Task: In the  document action plan.txt Use the tool word Count 'and display word count while typing'. Find the word using Dictionary 'generous'. Below name insert the link: www.facebook.com
Action: Mouse moved to (172, 60)
Screenshot: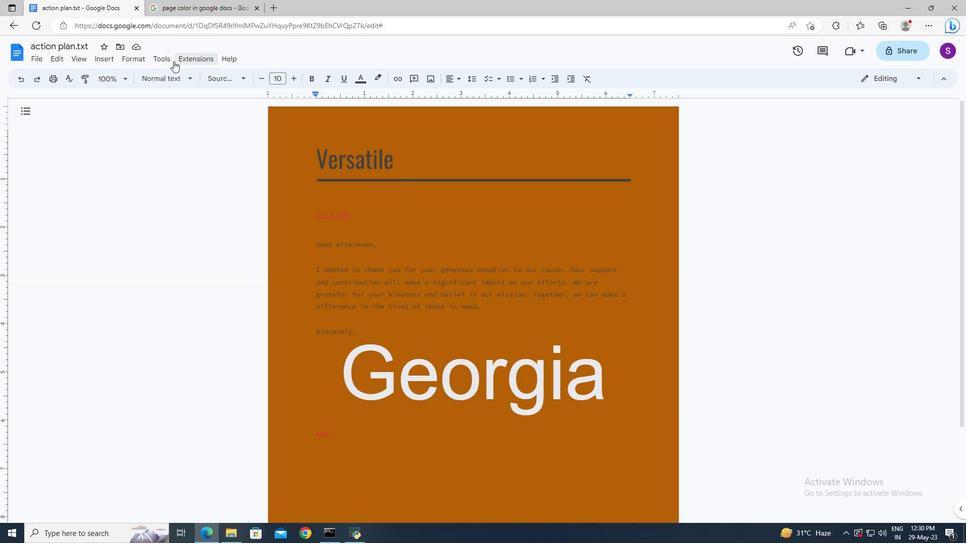 
Action: Mouse pressed left at (172, 60)
Screenshot: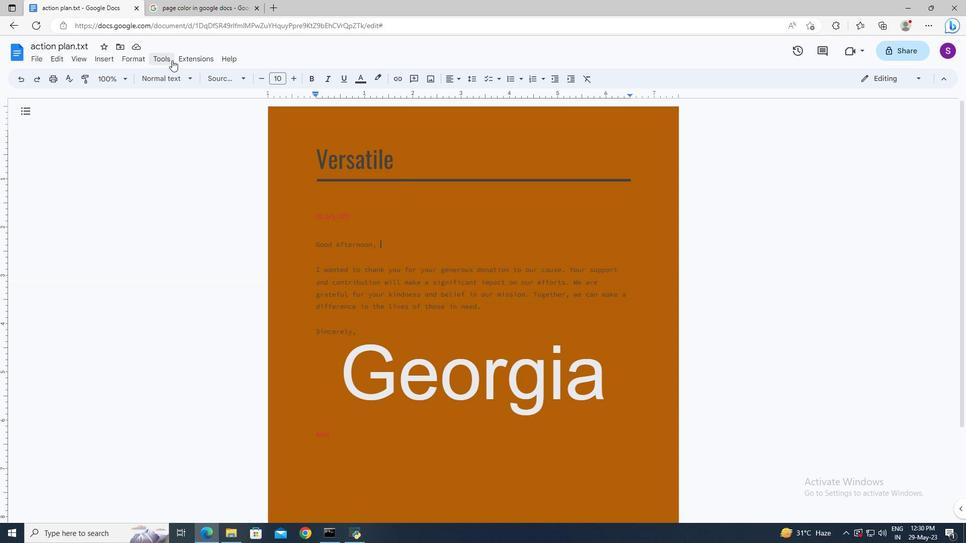 
Action: Mouse moved to (198, 93)
Screenshot: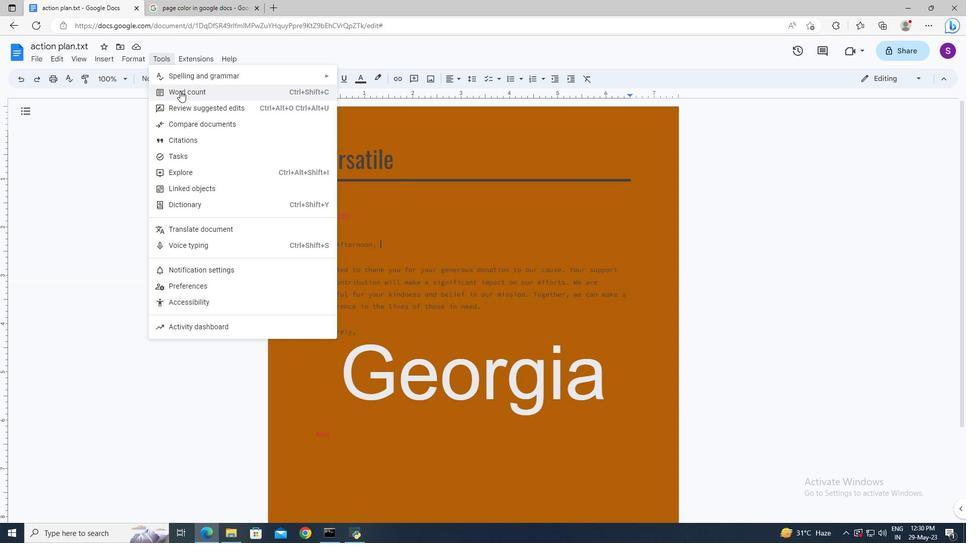 
Action: Mouse pressed left at (198, 93)
Screenshot: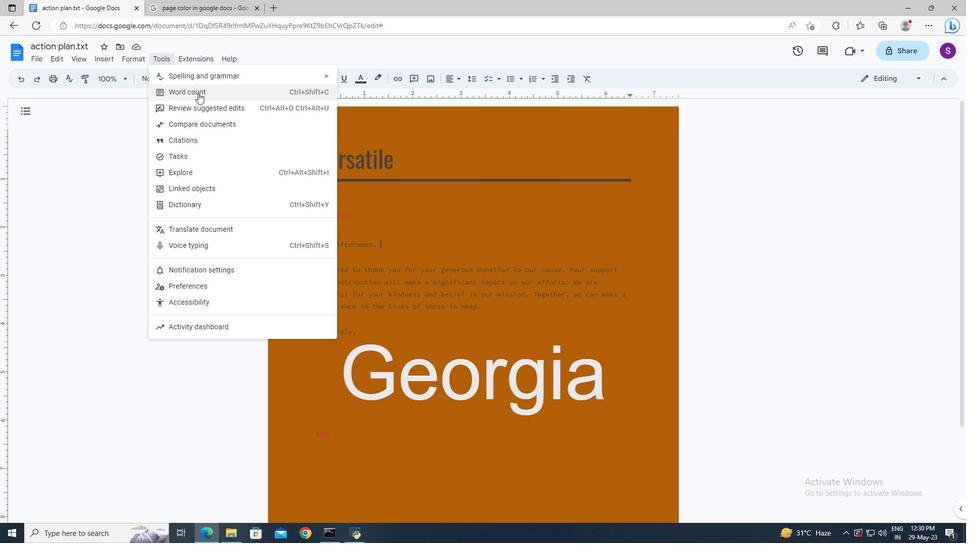 
Action: Mouse moved to (425, 325)
Screenshot: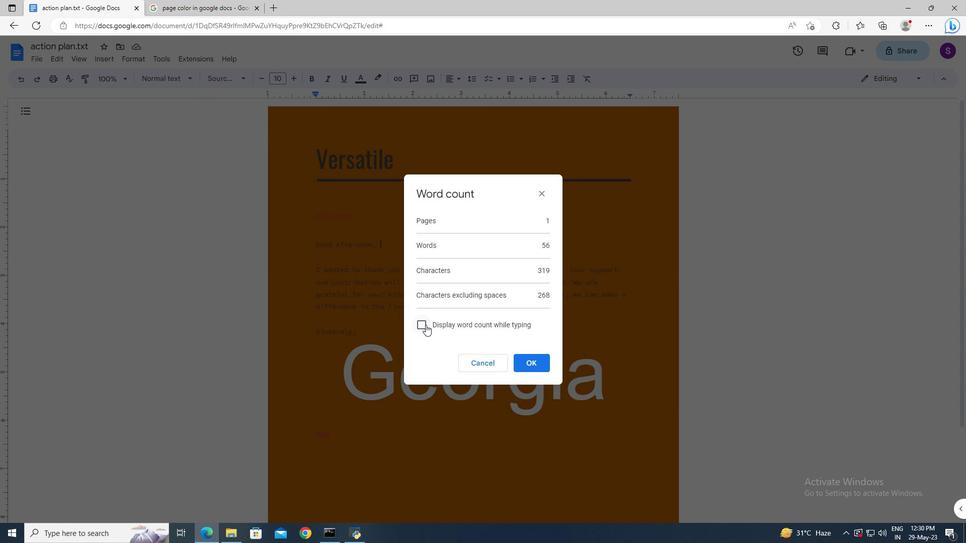 
Action: Mouse pressed left at (425, 325)
Screenshot: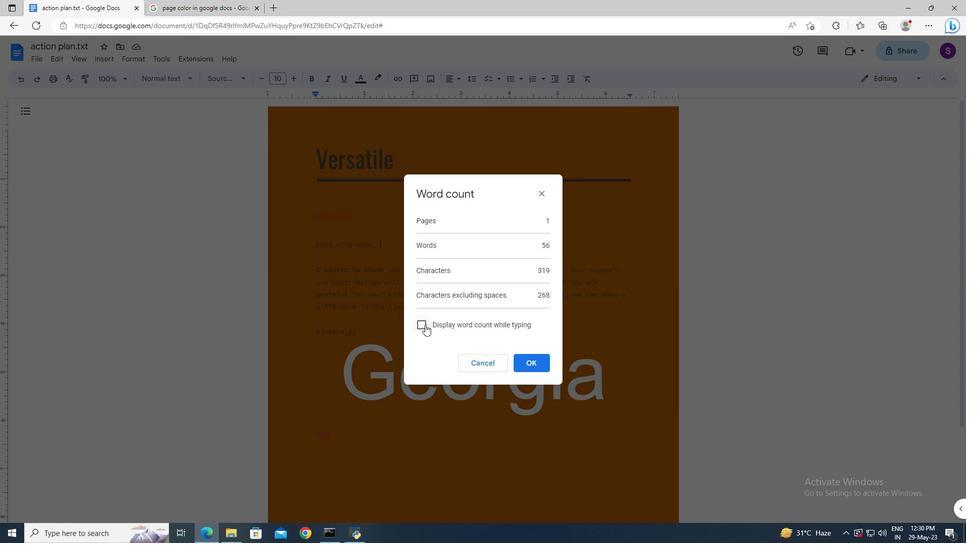 
Action: Mouse moved to (526, 363)
Screenshot: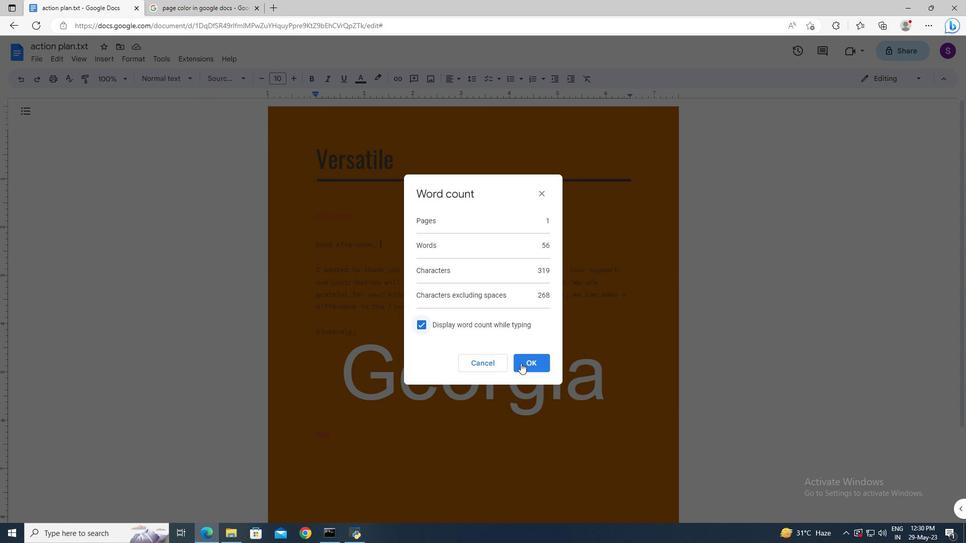 
Action: Mouse pressed left at (526, 363)
Screenshot: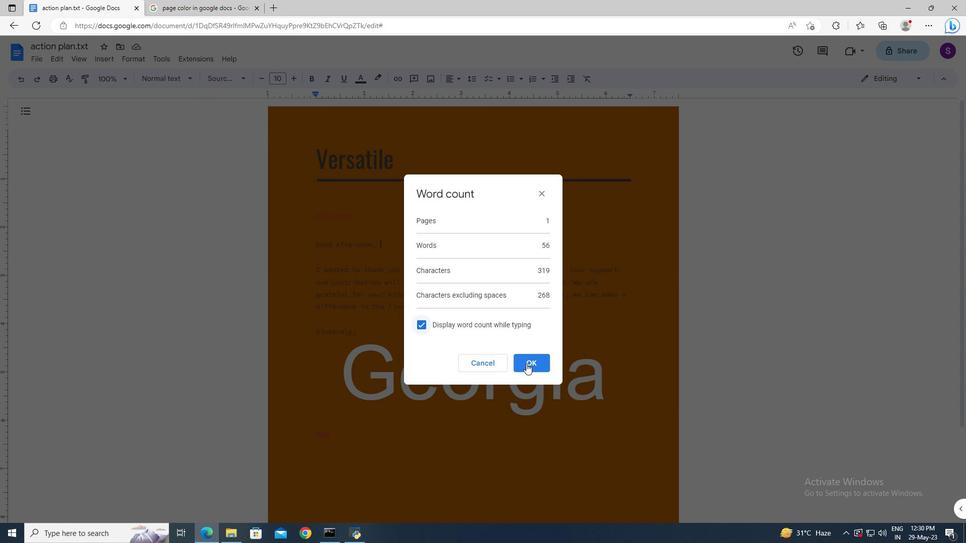 
Action: Mouse moved to (157, 61)
Screenshot: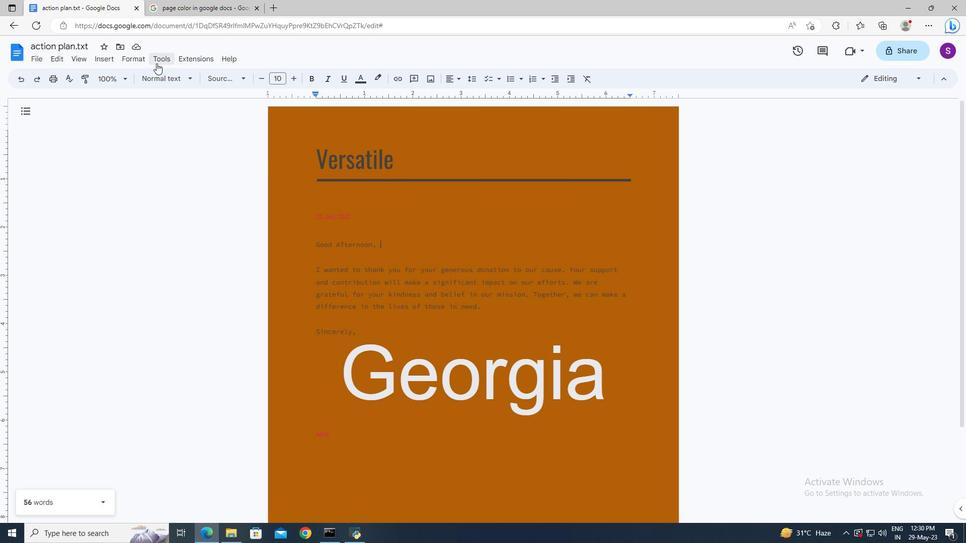 
Action: Mouse pressed left at (157, 61)
Screenshot: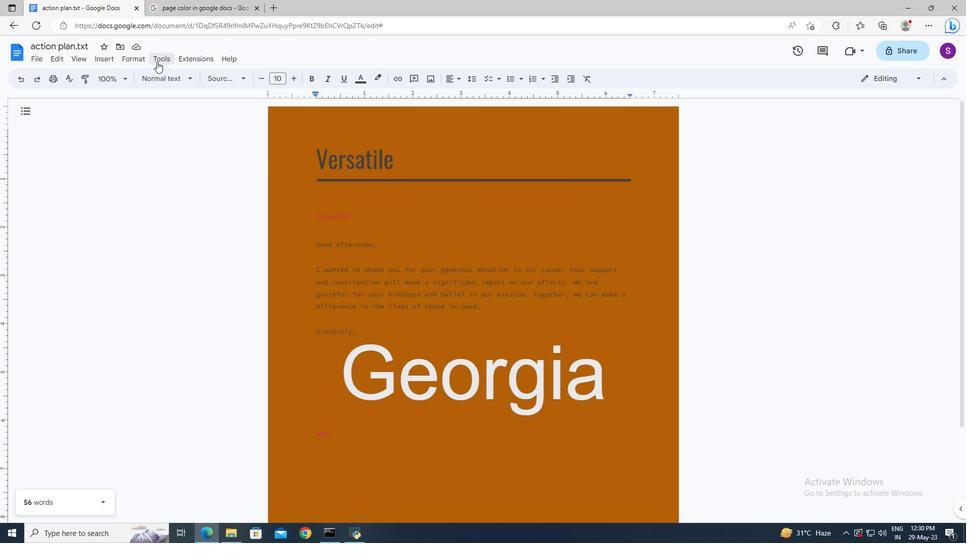 
Action: Mouse moved to (184, 200)
Screenshot: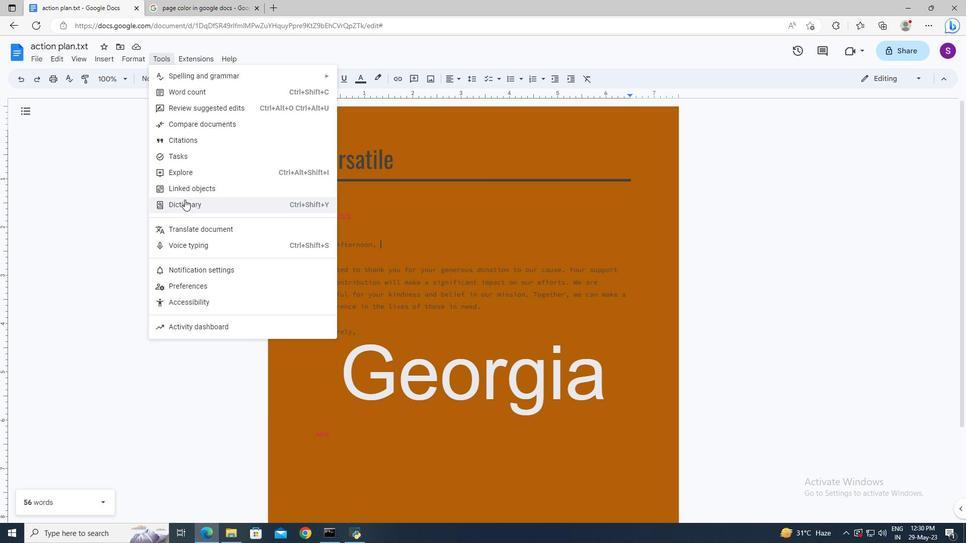 
Action: Mouse pressed left at (184, 200)
Screenshot: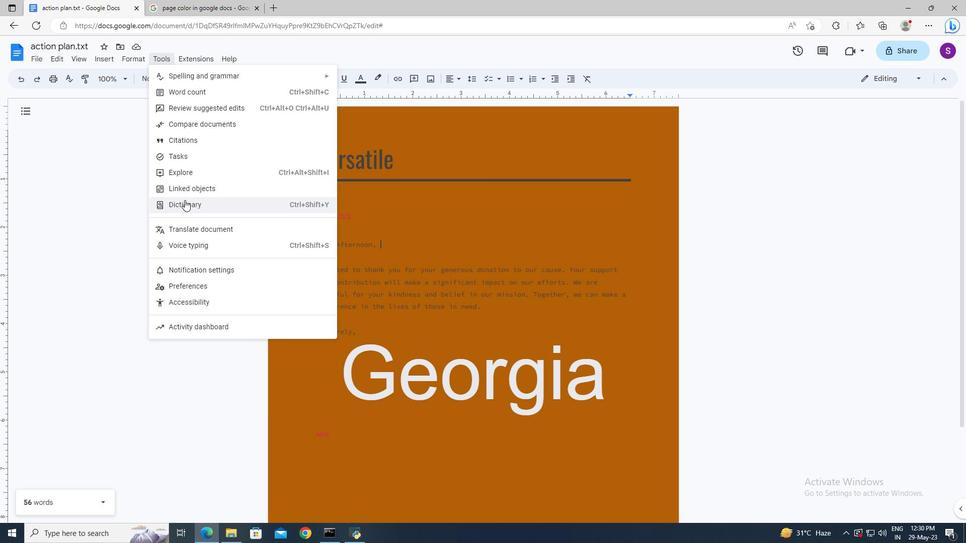 
Action: Mouse moved to (191, 197)
Screenshot: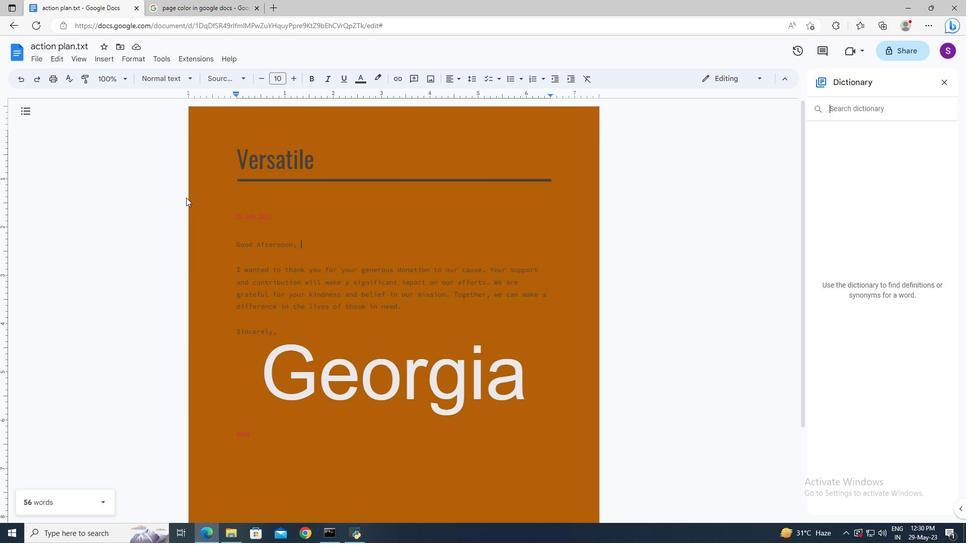 
Action: Key pressed geneo<Key.backspace>rous<Key.enter>
Screenshot: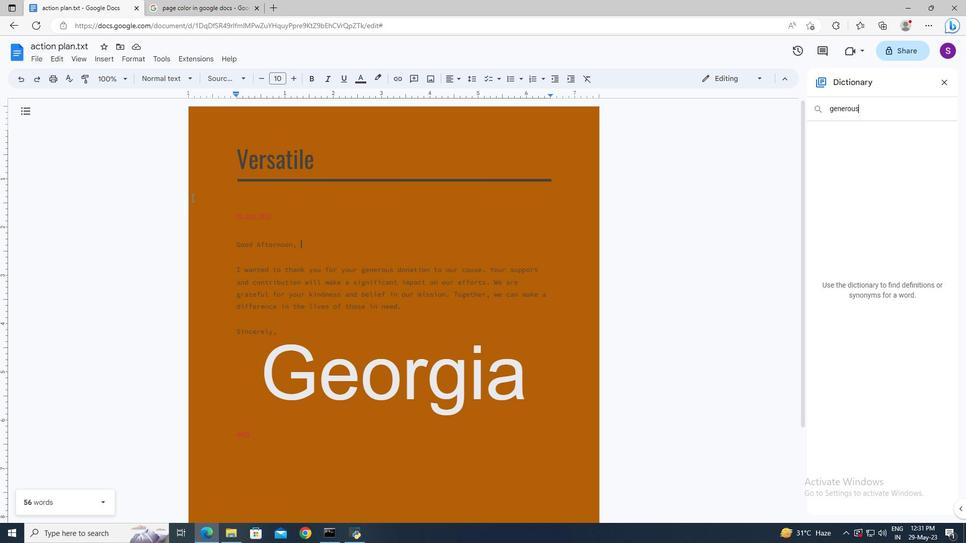 
Action: Mouse moved to (323, 168)
Screenshot: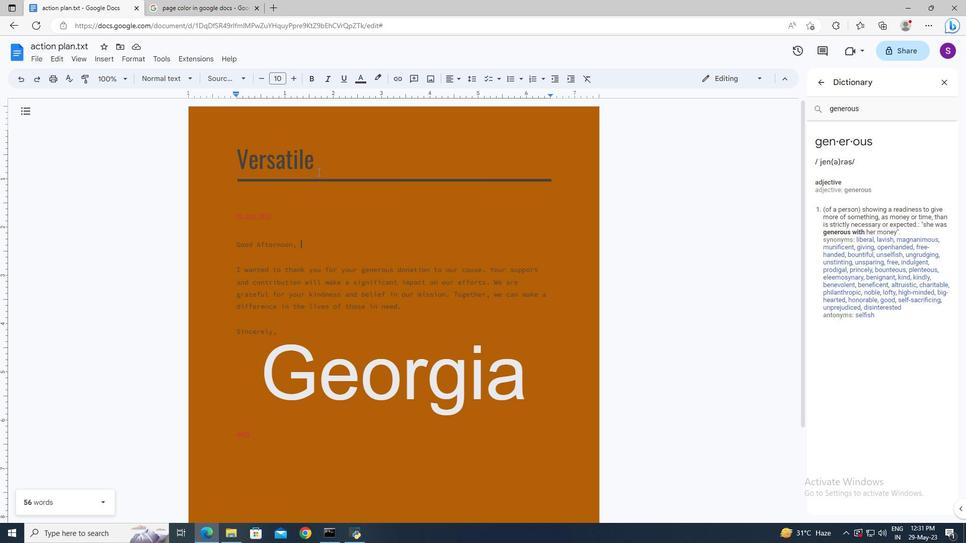 
Action: Mouse pressed left at (323, 168)
Screenshot: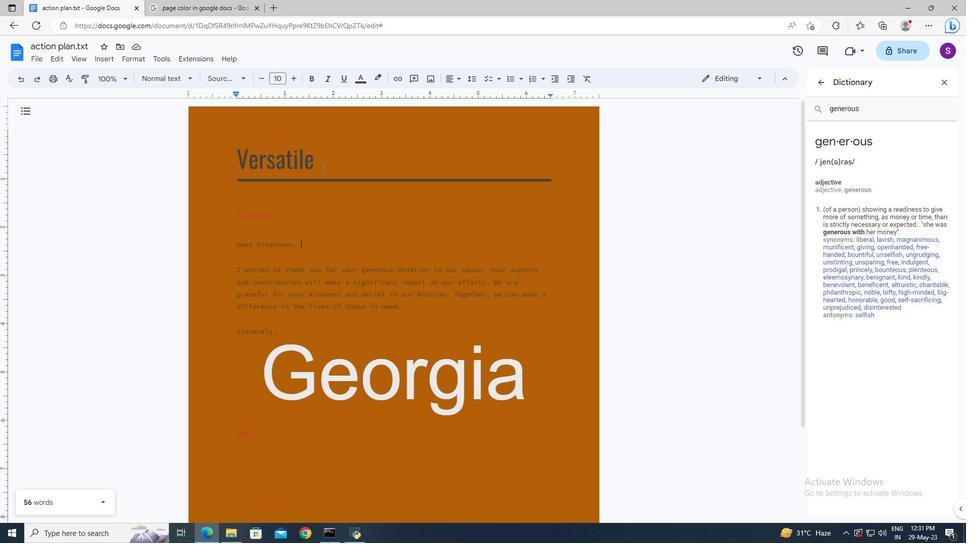 
Action: Key pressed <Key.enter>
Screenshot: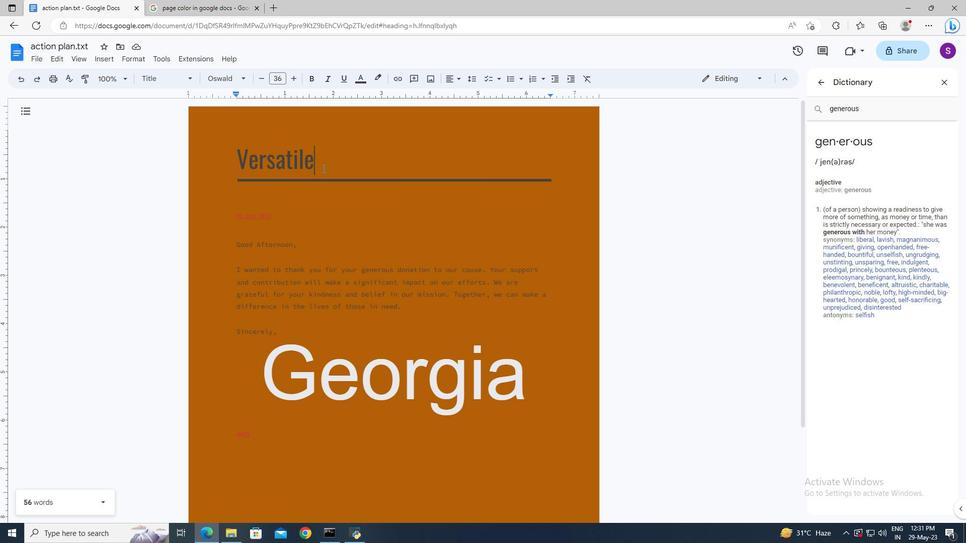 
Action: Mouse moved to (115, 60)
Screenshot: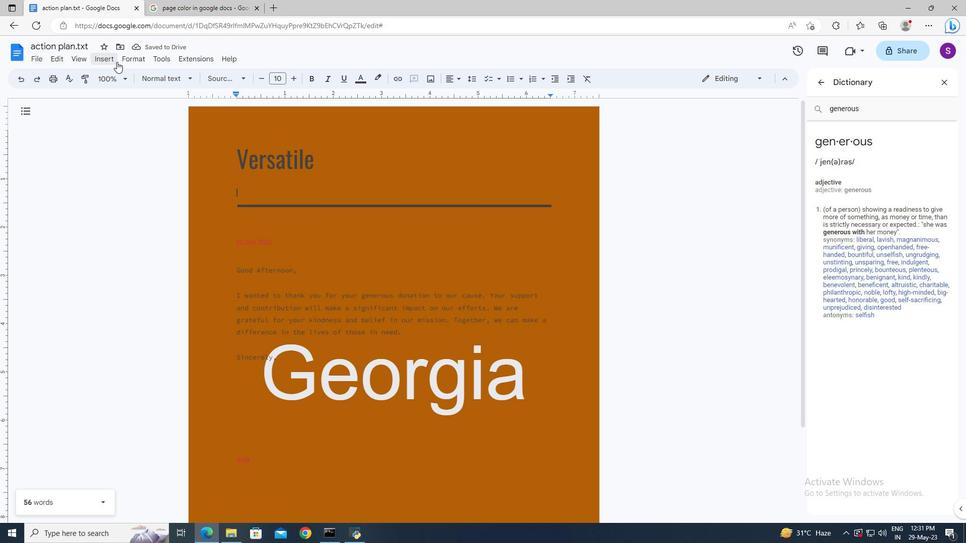
Action: Mouse pressed left at (115, 60)
Screenshot: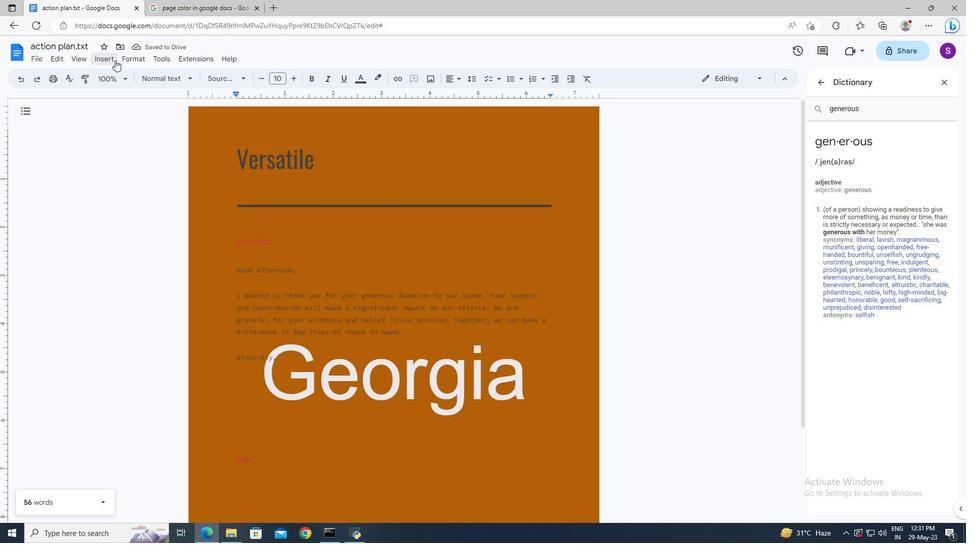 
Action: Mouse moved to (146, 370)
Screenshot: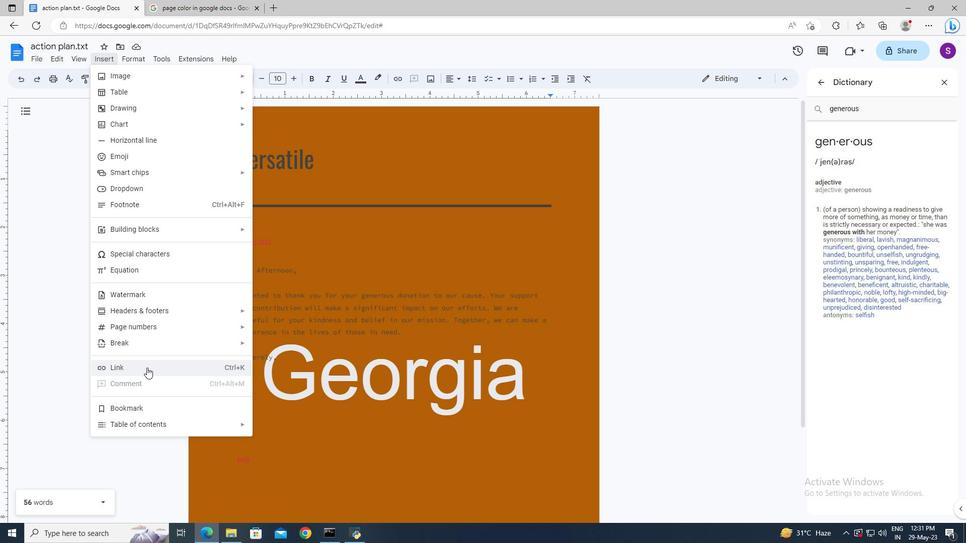 
Action: Mouse pressed left at (146, 370)
Screenshot: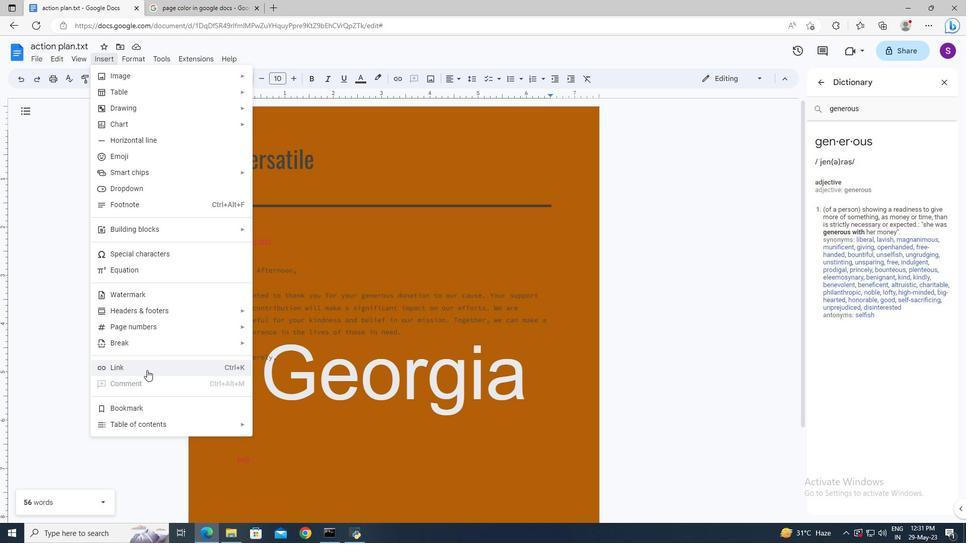 
Action: Mouse moved to (150, 367)
Screenshot: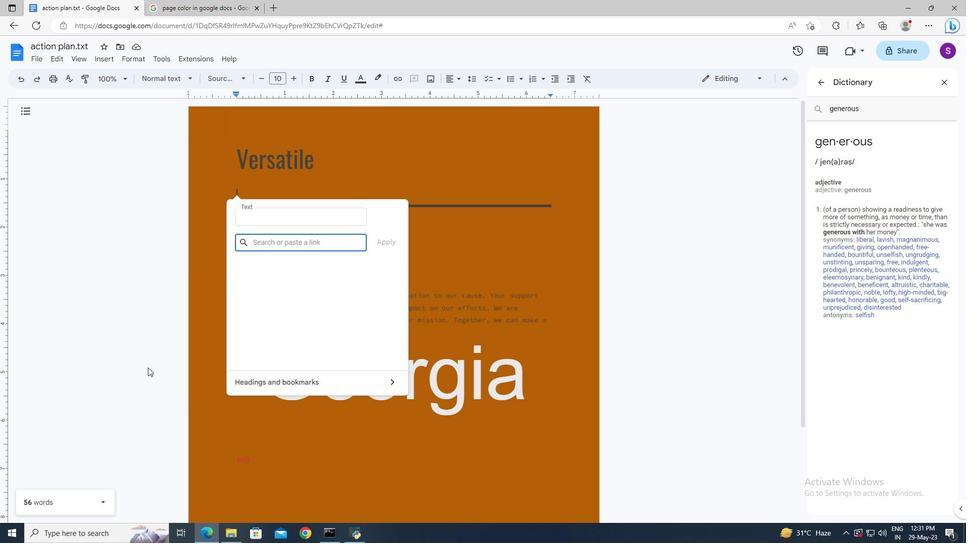 
Action: Key pressed www.facebook.com
Screenshot: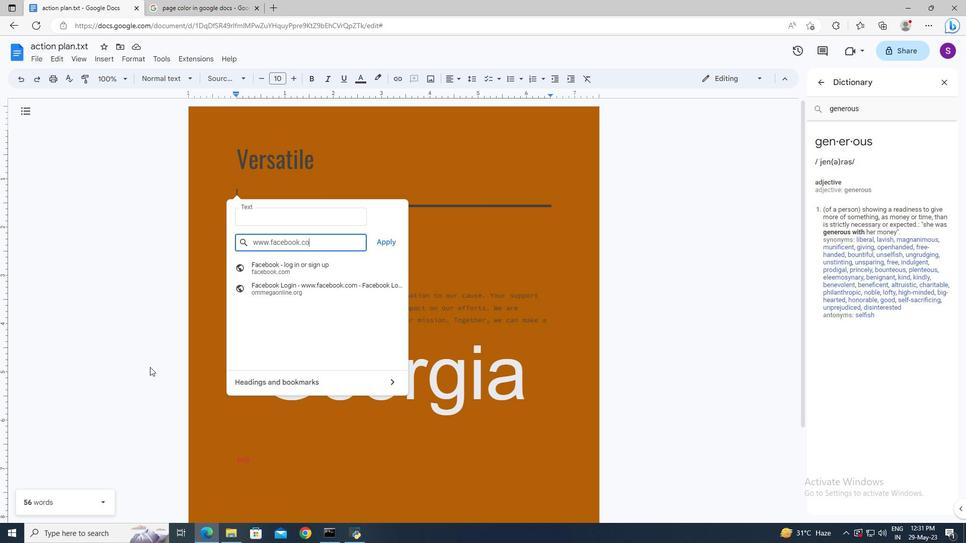 
Action: Mouse moved to (380, 245)
Screenshot: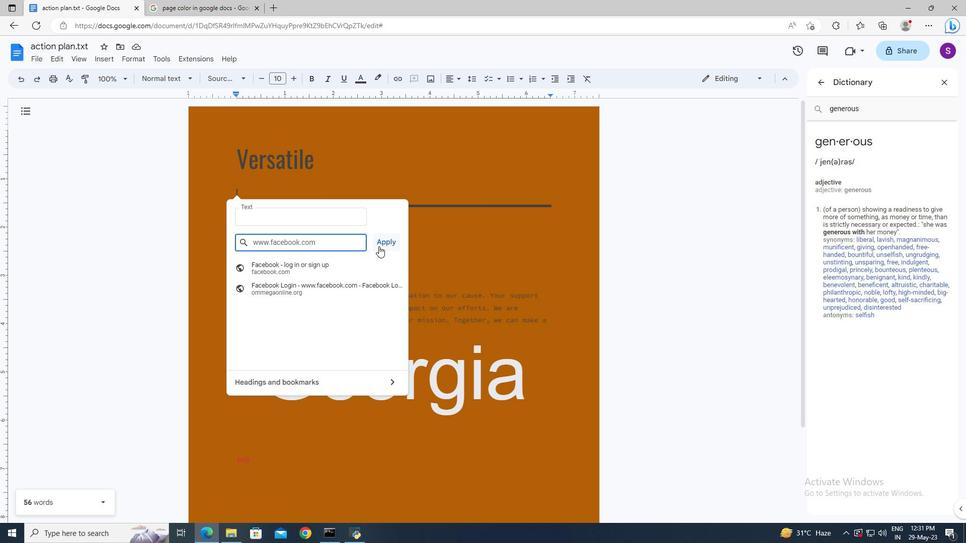 
Action: Mouse pressed left at (380, 245)
Screenshot: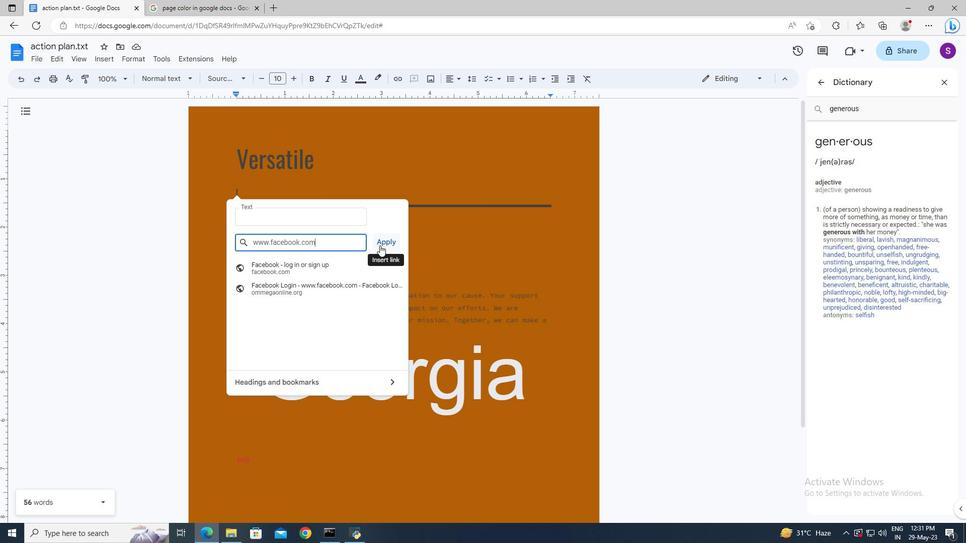 
Action: Mouse moved to (381, 256)
Screenshot: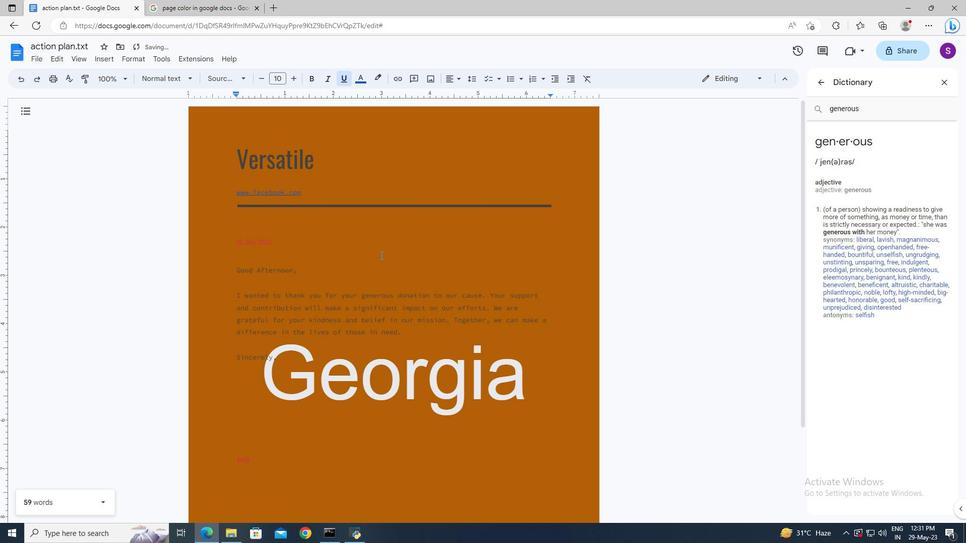 
